 Task: Create a due date automation when advanced on, 2 days before a card is due add fields with custom field "Resume" set to a number greater than 1 and lower or equal to 10 at 11:00 AM.
Action: Mouse moved to (1041, 79)
Screenshot: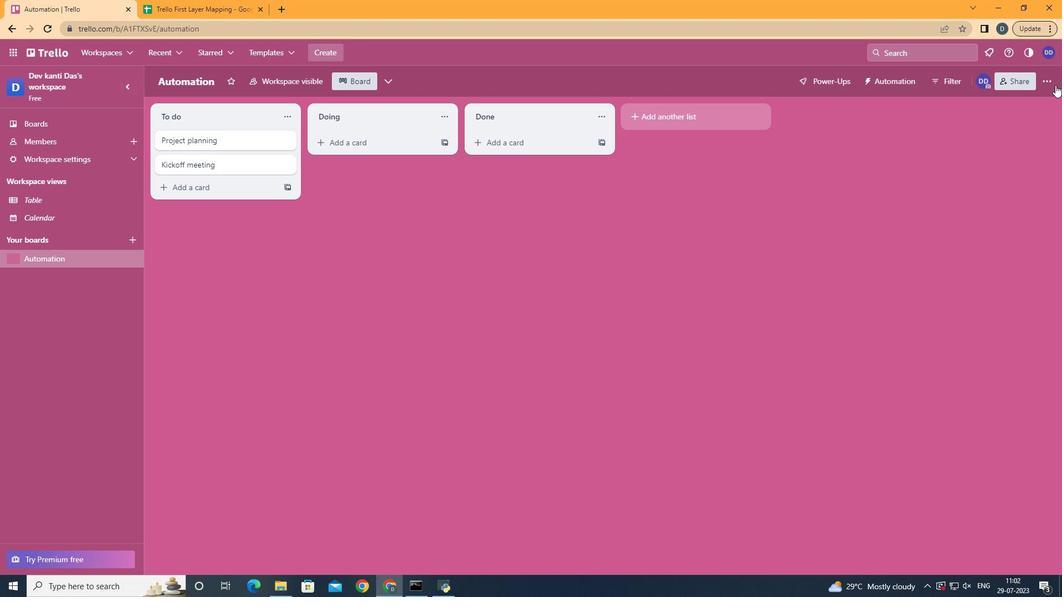 
Action: Mouse pressed left at (1041, 79)
Screenshot: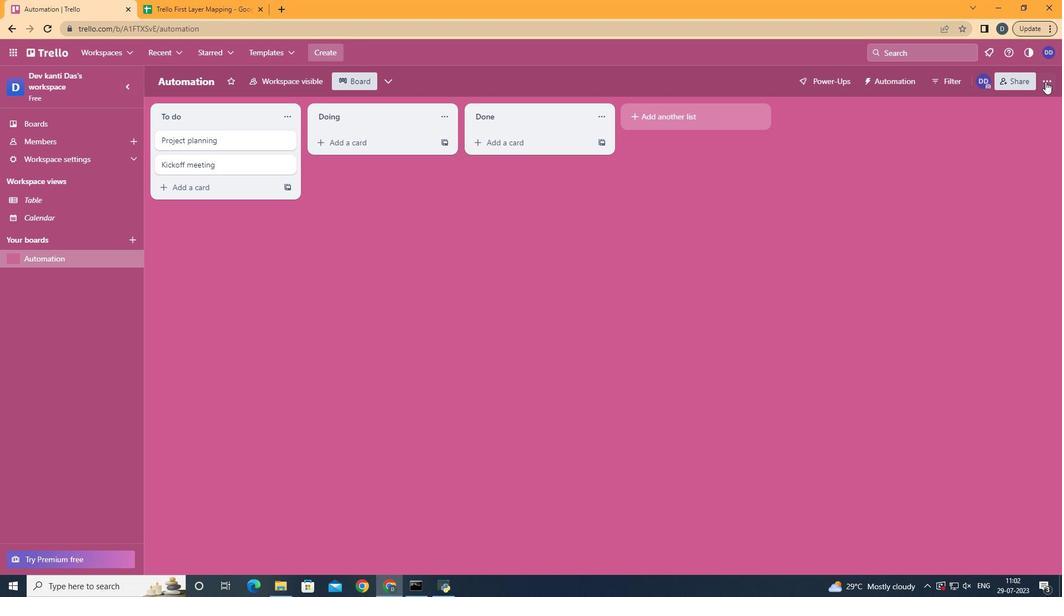 
Action: Mouse moved to (977, 236)
Screenshot: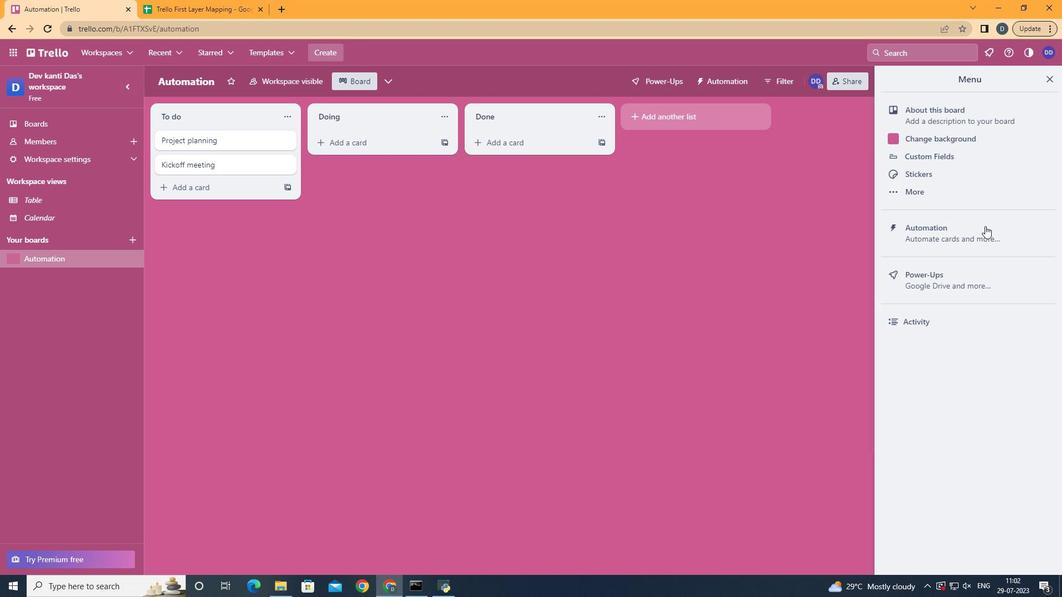 
Action: Mouse pressed left at (977, 236)
Screenshot: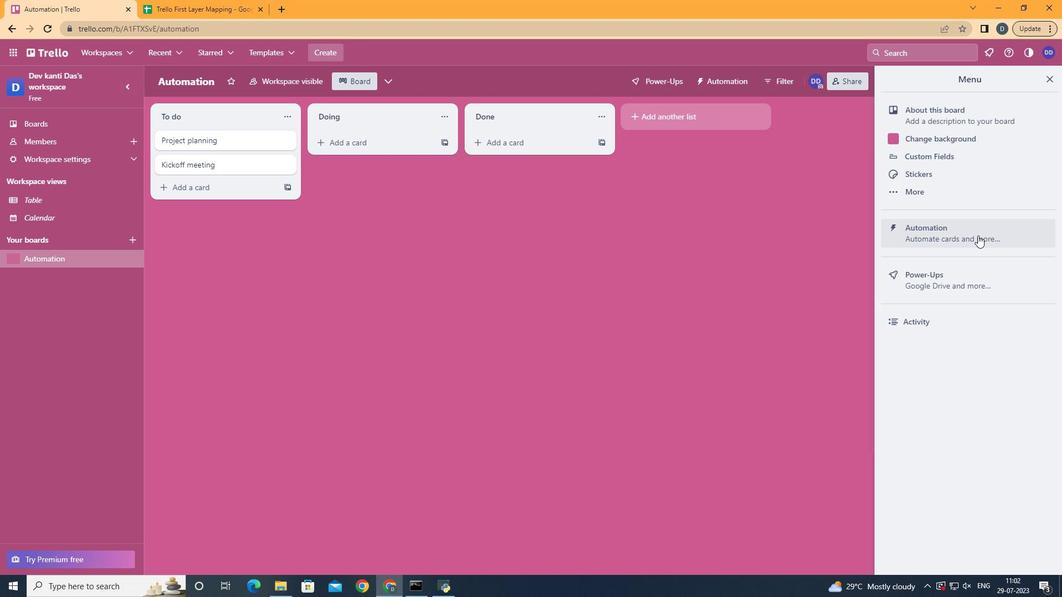 
Action: Mouse moved to (188, 216)
Screenshot: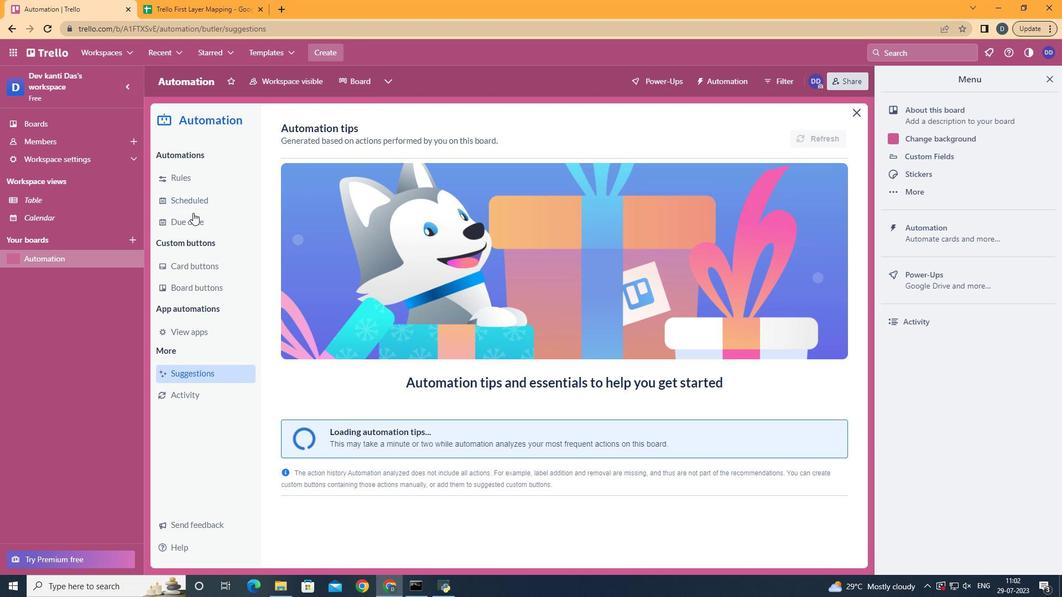 
Action: Mouse pressed left at (188, 216)
Screenshot: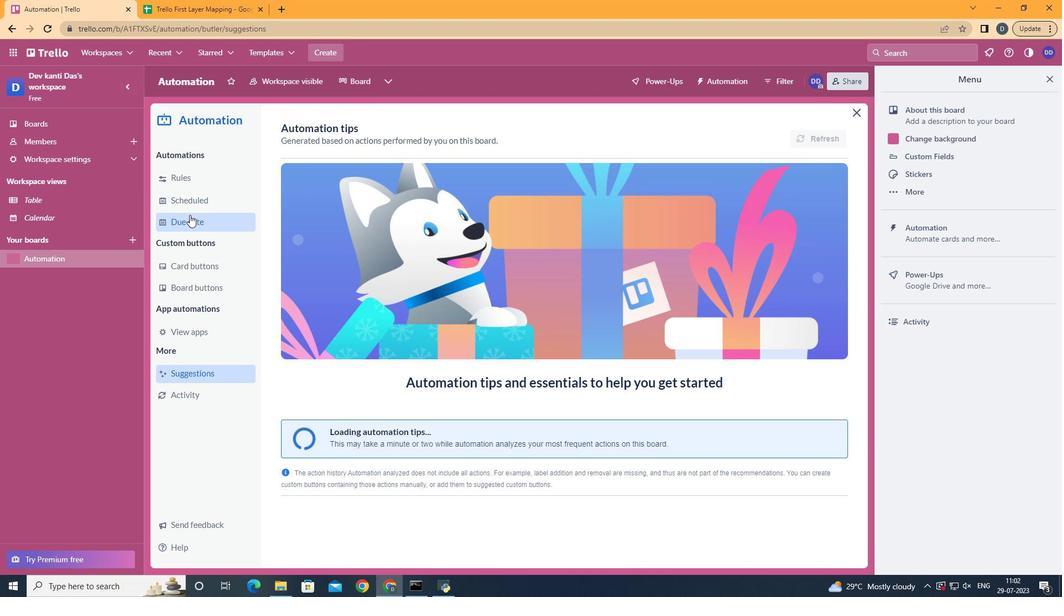 
Action: Mouse moved to (805, 126)
Screenshot: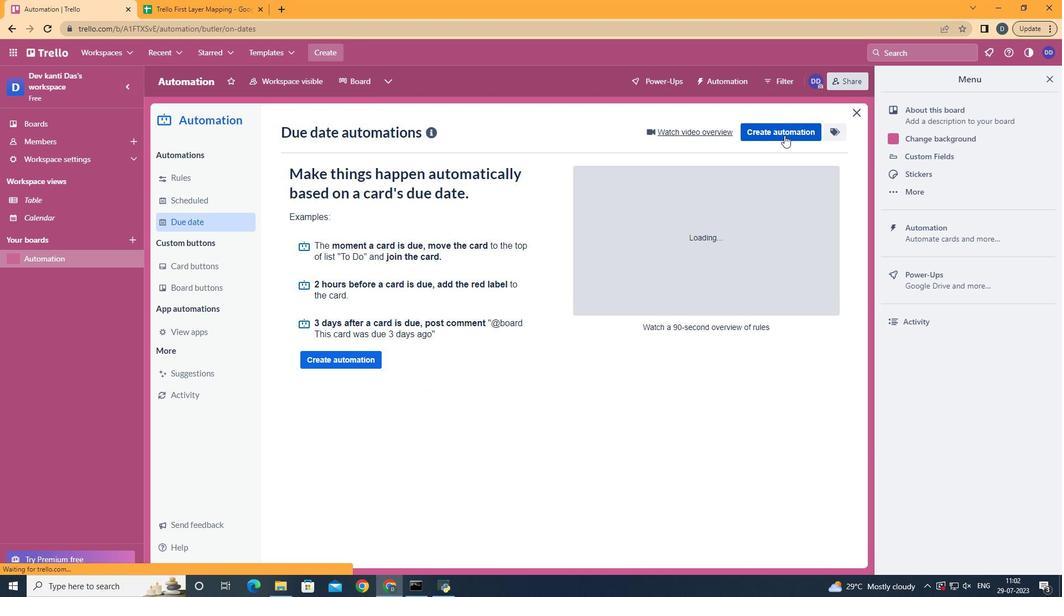 
Action: Mouse pressed left at (805, 126)
Screenshot: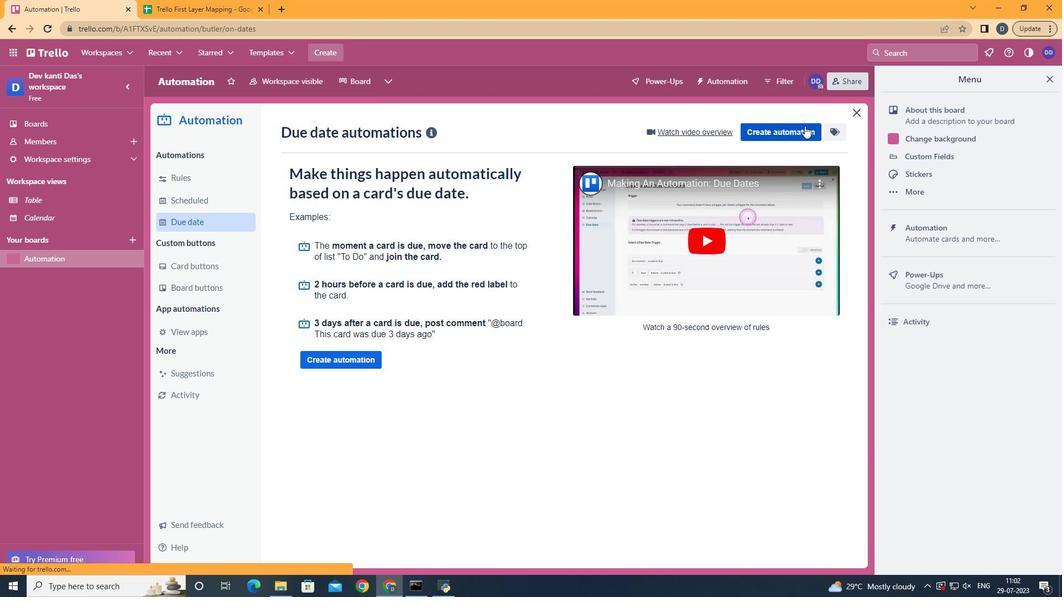 
Action: Mouse moved to (488, 237)
Screenshot: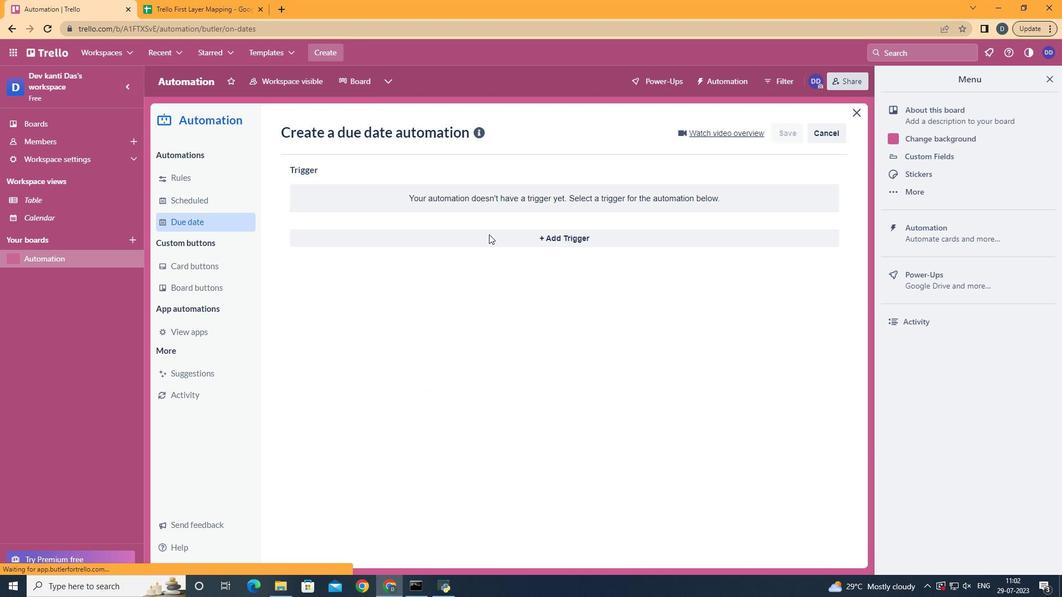 
Action: Mouse pressed left at (488, 237)
Screenshot: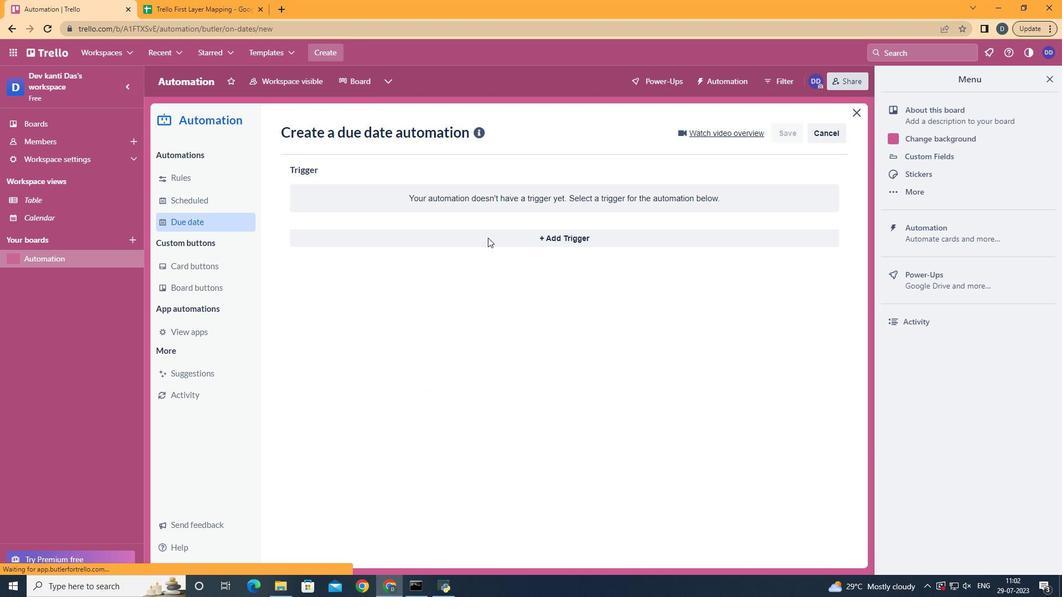 
Action: Mouse moved to (433, 407)
Screenshot: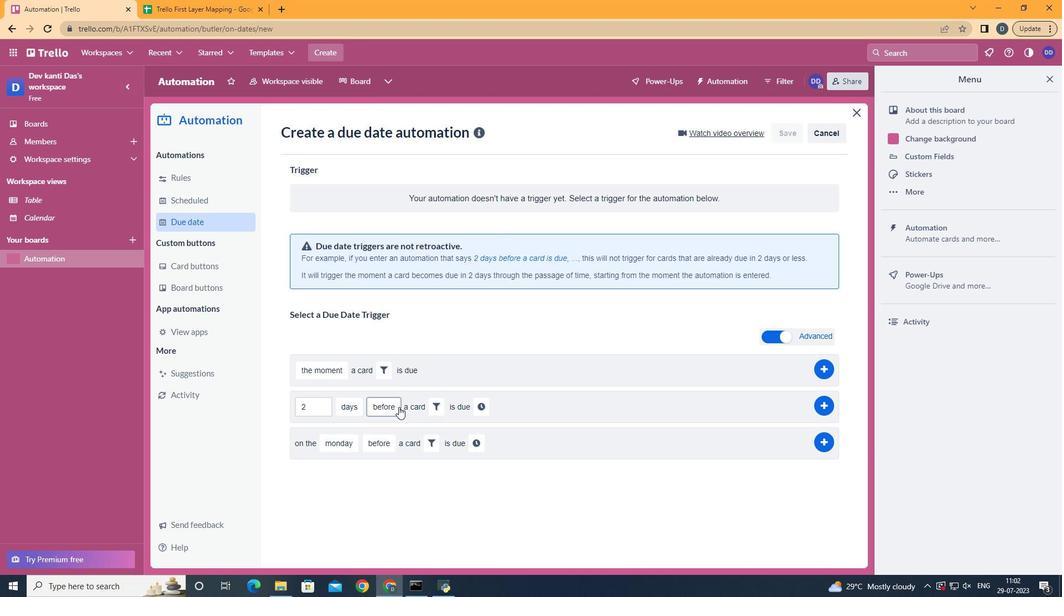 
Action: Mouse pressed left at (433, 407)
Screenshot: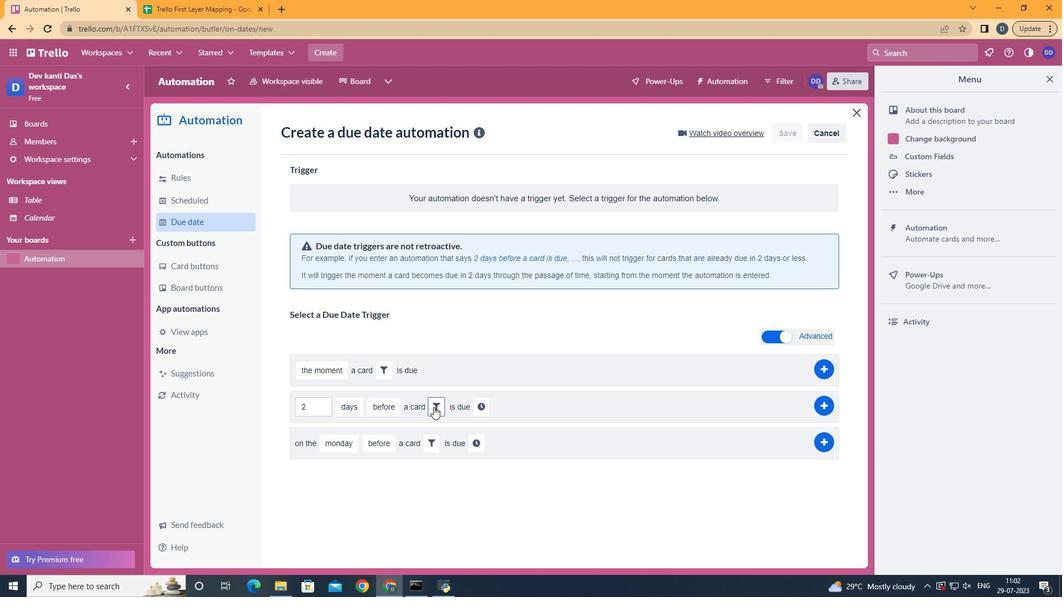 
Action: Mouse moved to (619, 447)
Screenshot: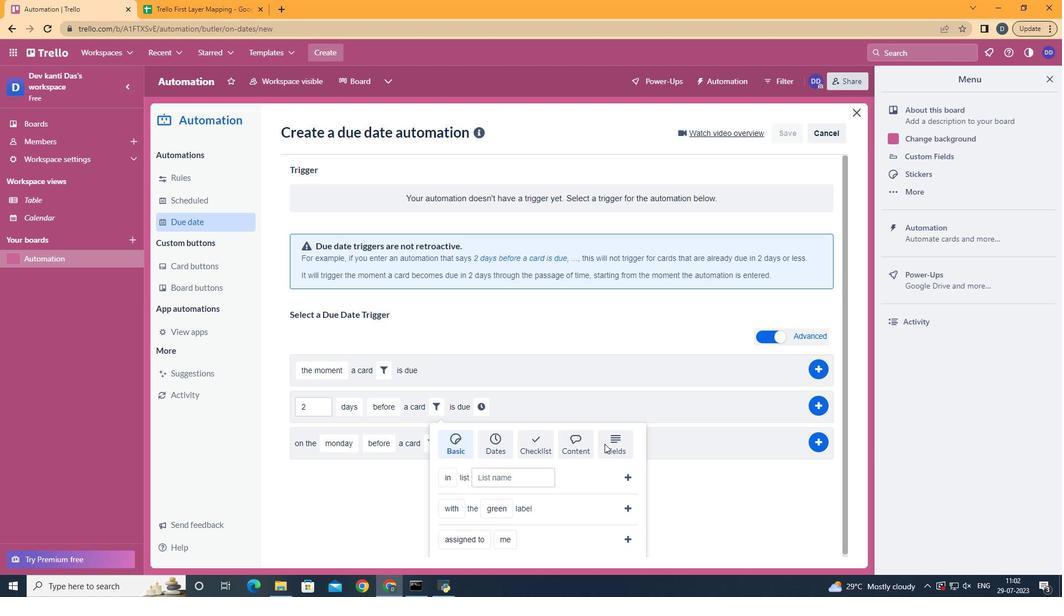 
Action: Mouse pressed left at (619, 447)
Screenshot: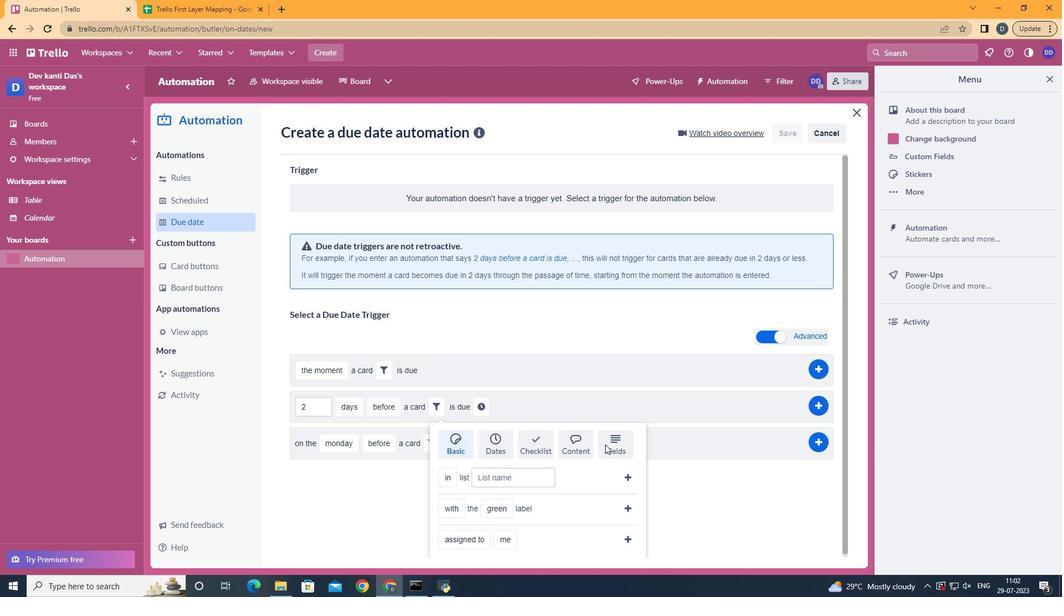 
Action: Mouse moved to (620, 447)
Screenshot: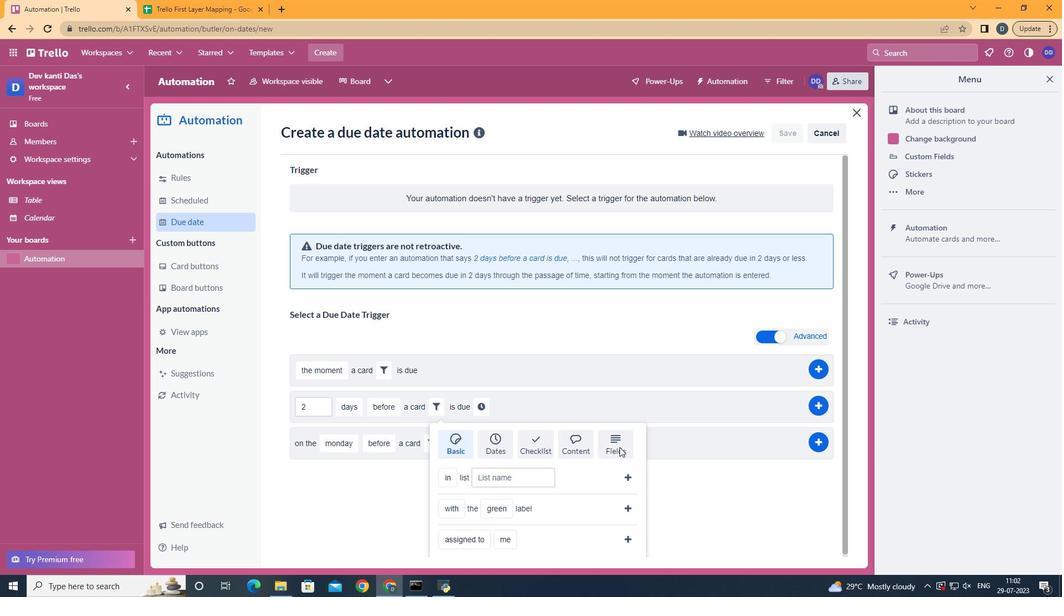 
Action: Mouse scrolled (620, 447) with delta (0, 0)
Screenshot: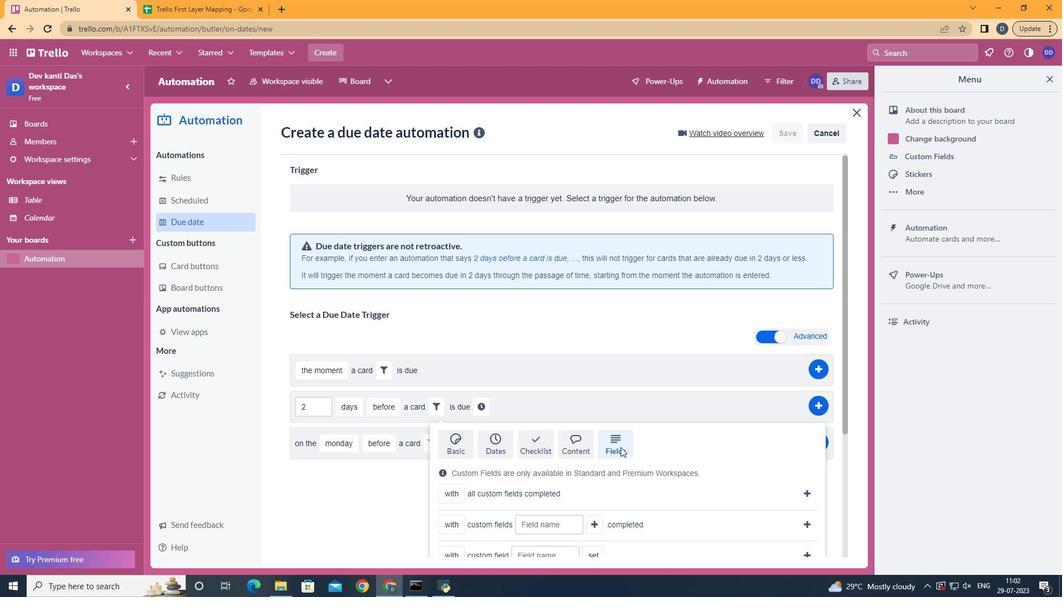 
Action: Mouse scrolled (620, 447) with delta (0, 0)
Screenshot: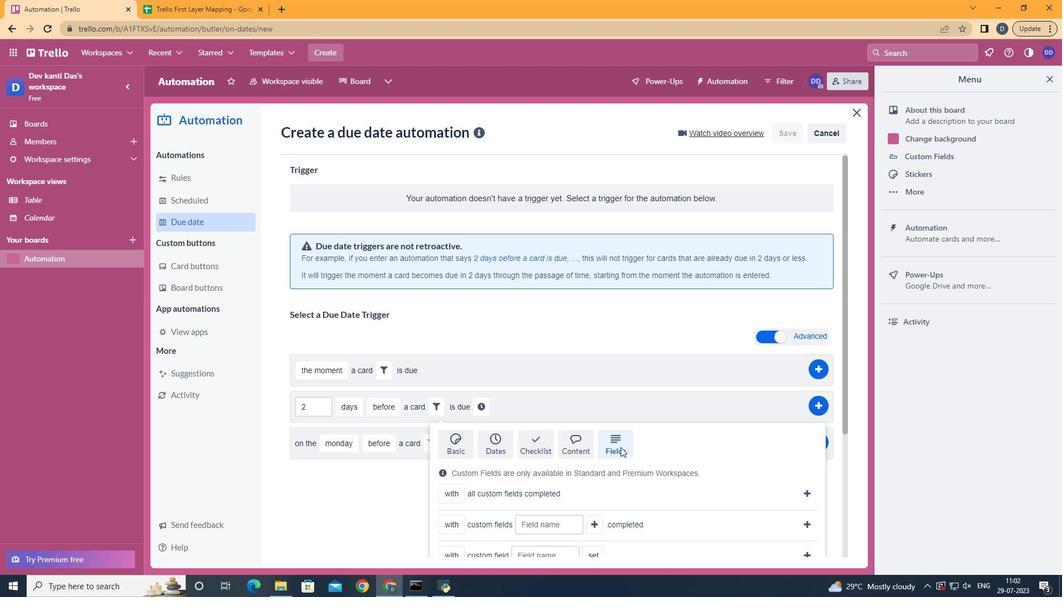 
Action: Mouse scrolled (620, 447) with delta (0, 0)
Screenshot: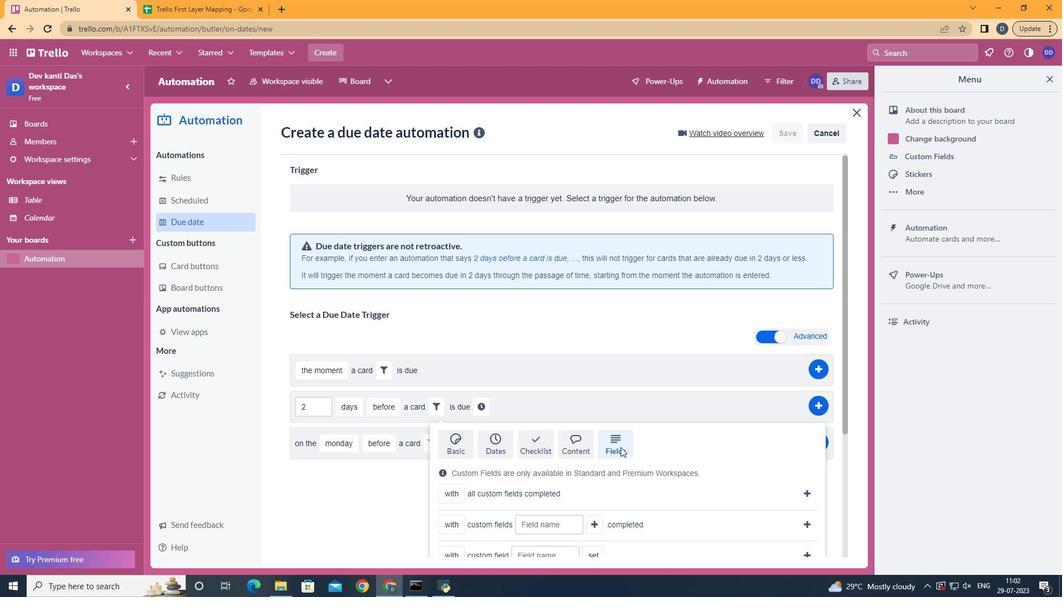 
Action: Mouse scrolled (620, 447) with delta (0, 0)
Screenshot: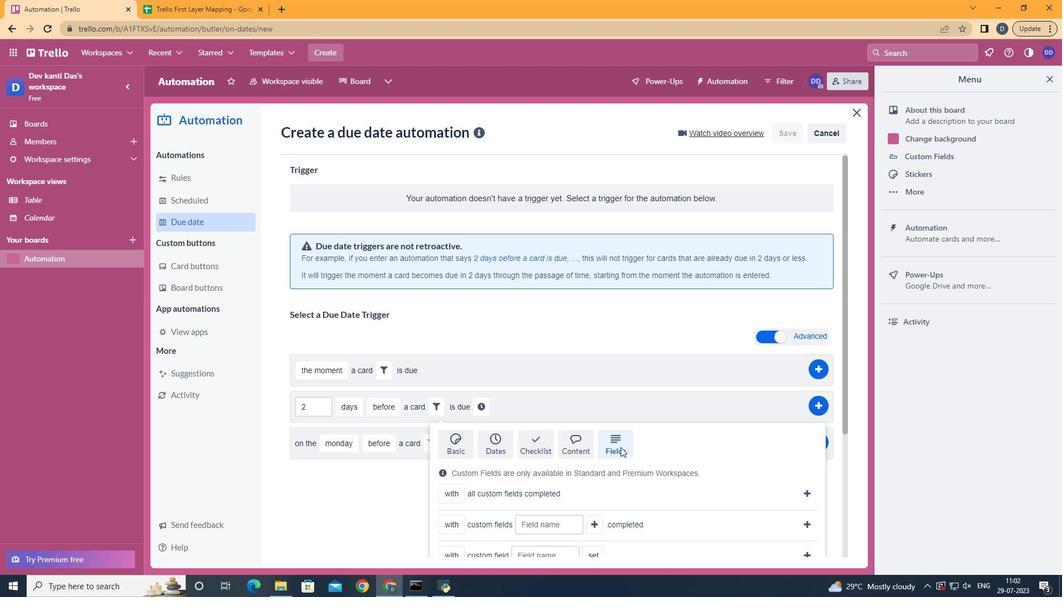 
Action: Mouse scrolled (620, 447) with delta (0, 0)
Screenshot: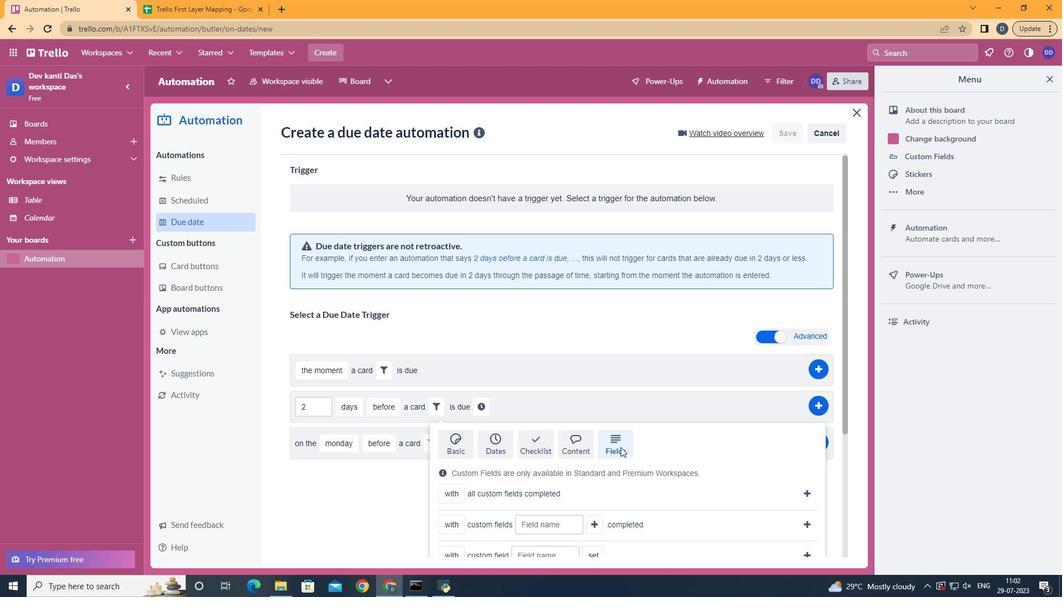 
Action: Mouse scrolled (620, 447) with delta (0, 0)
Screenshot: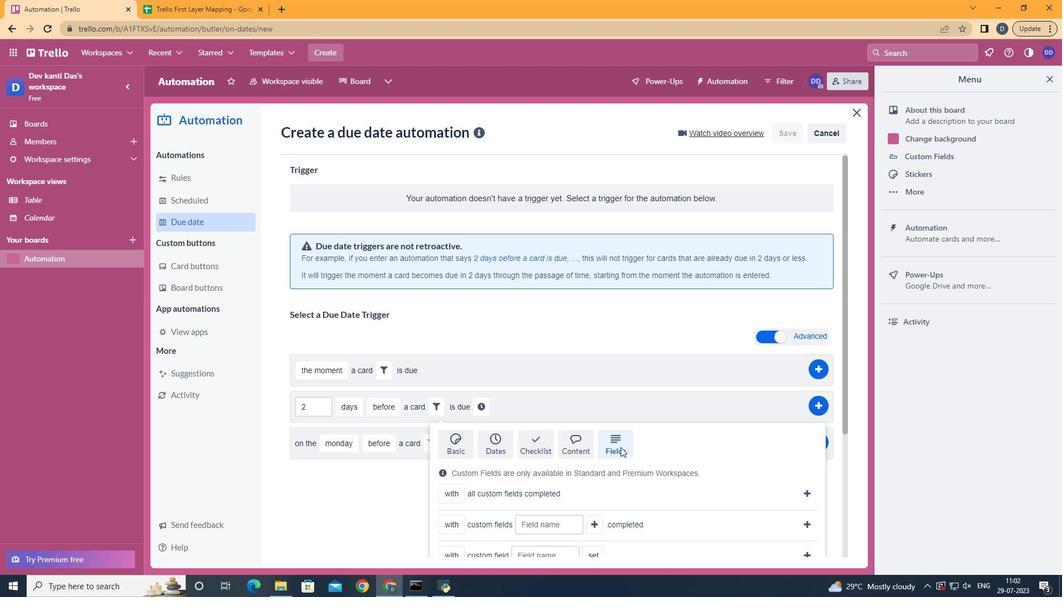 
Action: Mouse moved to (455, 493)
Screenshot: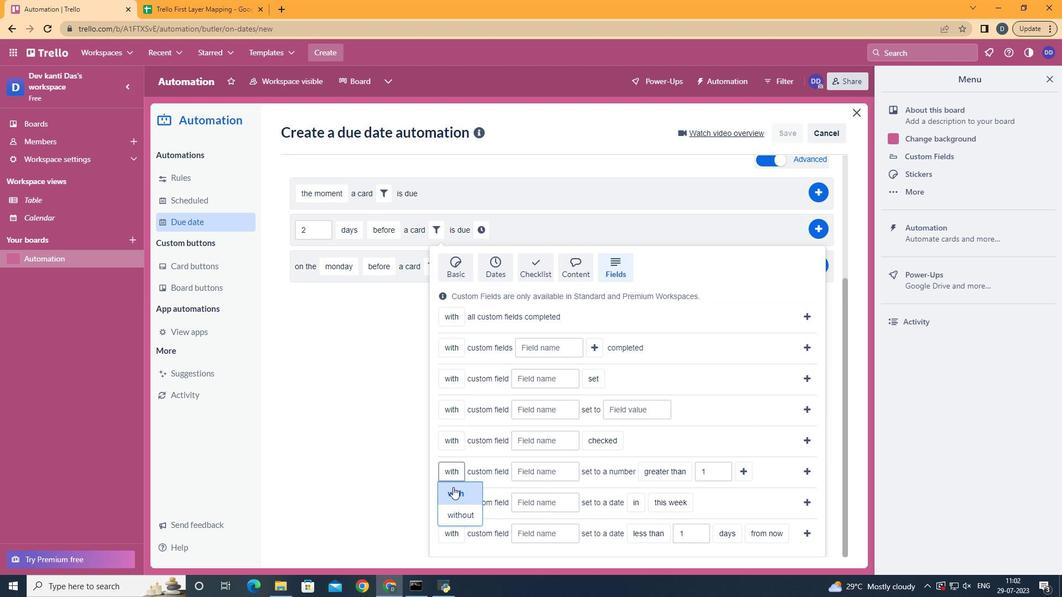 
Action: Mouse pressed left at (455, 493)
Screenshot: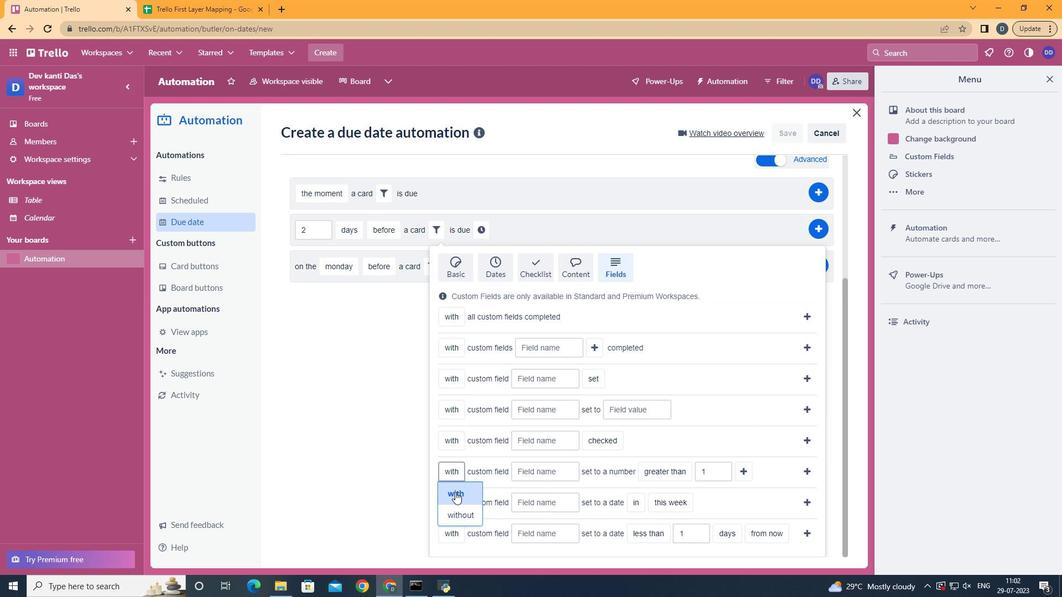 
Action: Mouse moved to (547, 474)
Screenshot: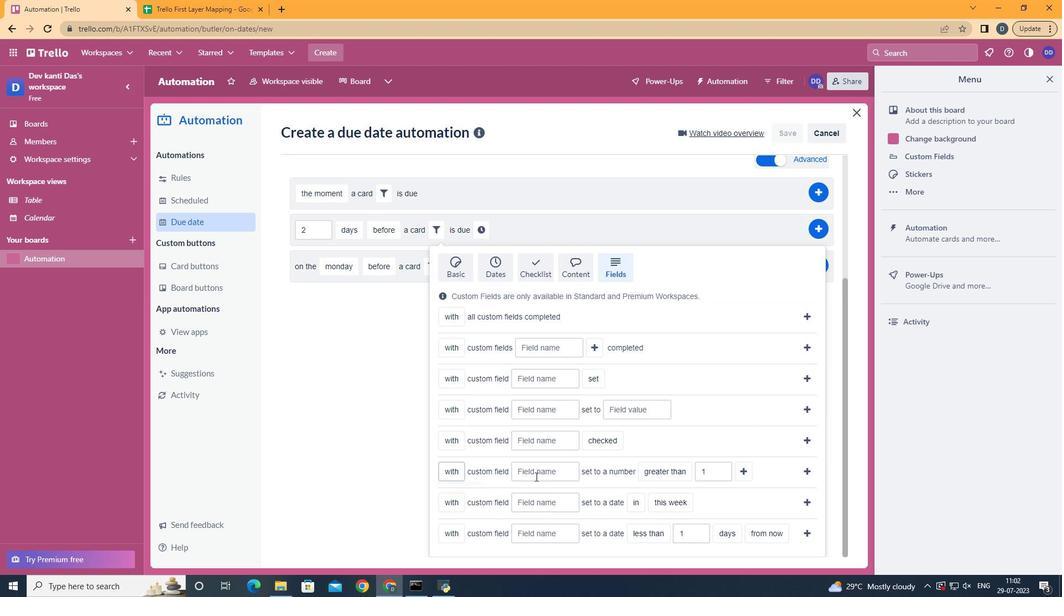 
Action: Mouse pressed left at (547, 474)
Screenshot: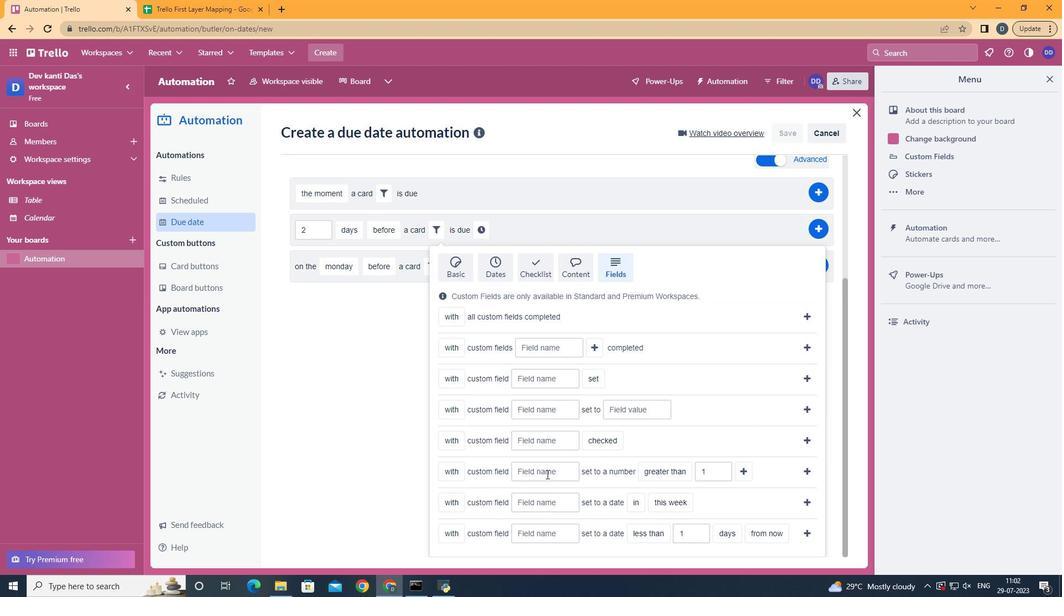 
Action: Key pressed <Key.shift>Resume
Screenshot: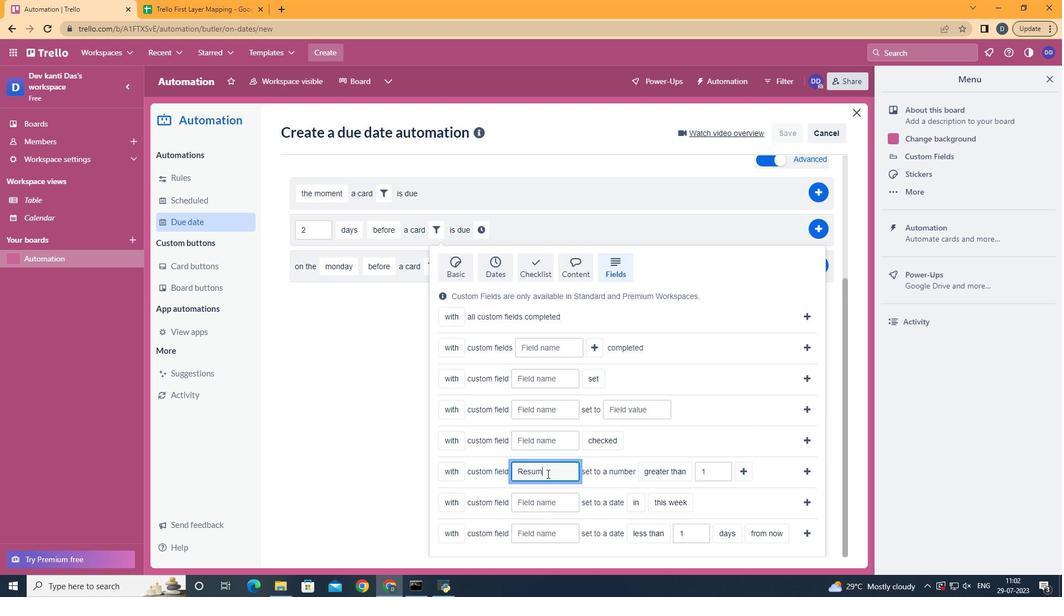 
Action: Mouse moved to (683, 384)
Screenshot: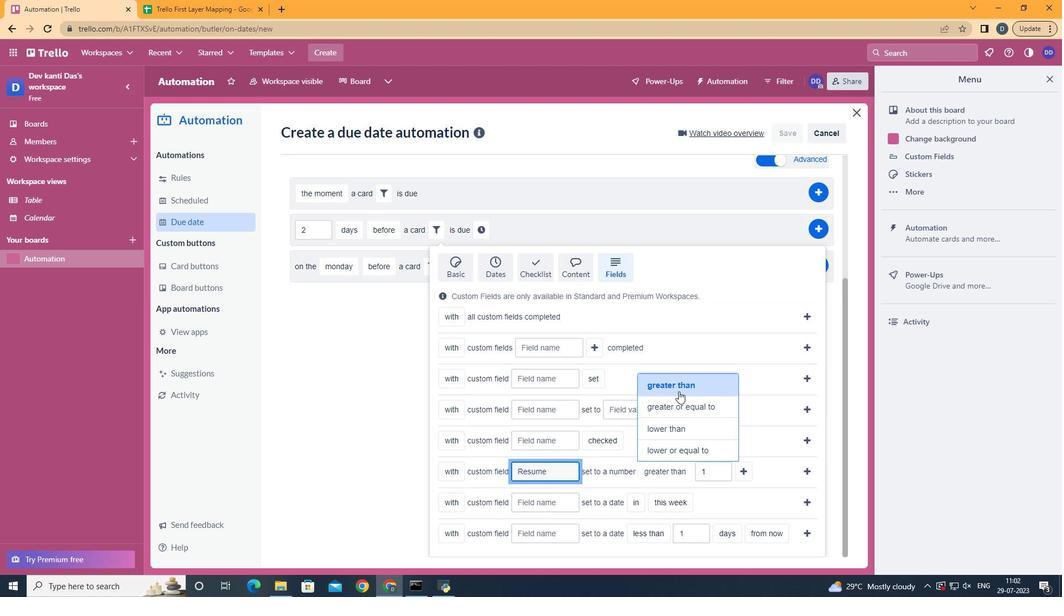 
Action: Mouse pressed left at (683, 384)
Screenshot: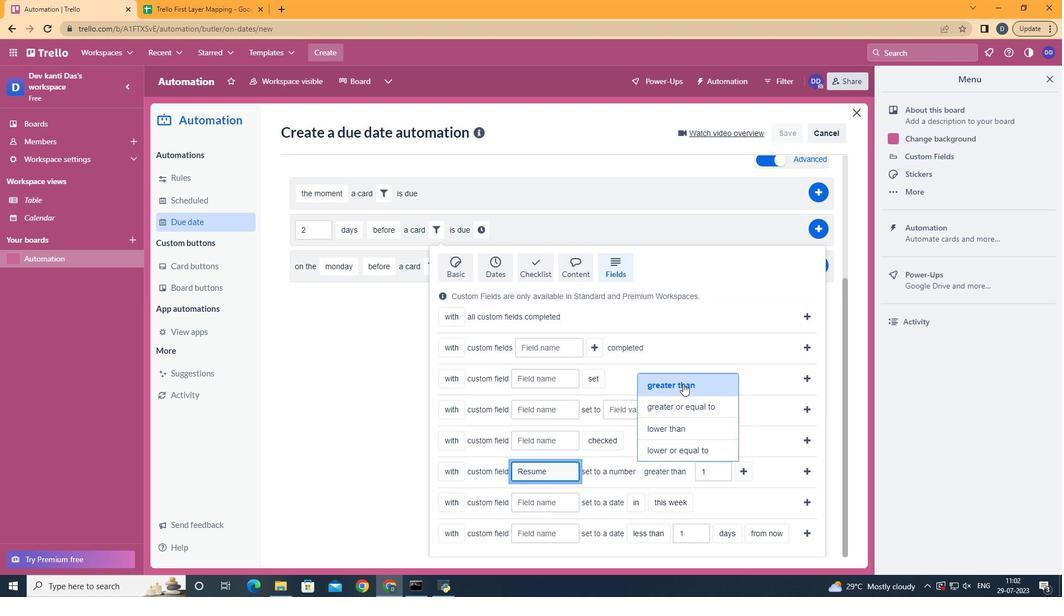 
Action: Mouse moved to (745, 477)
Screenshot: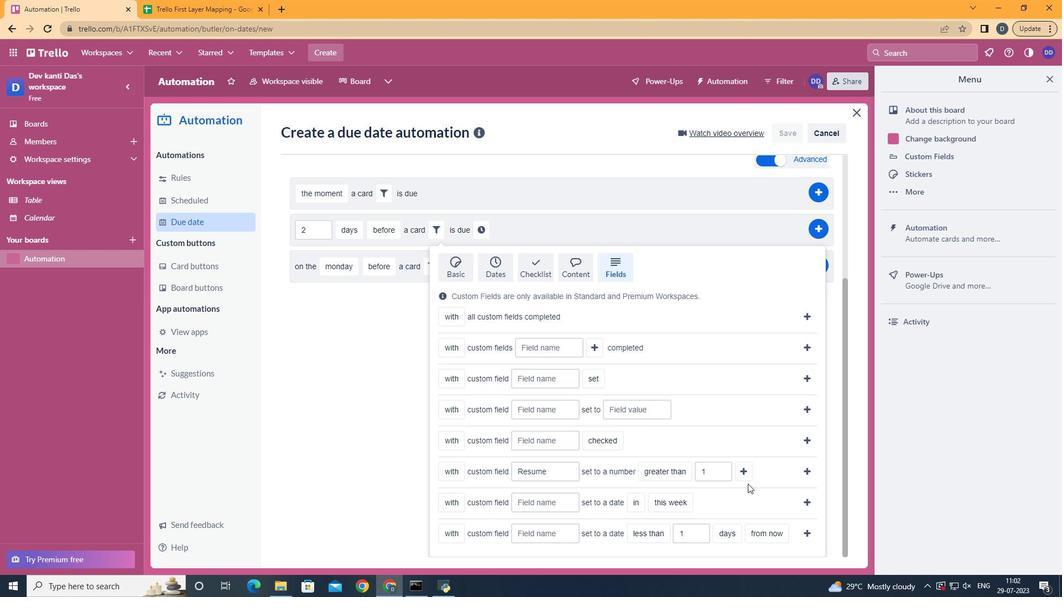 
Action: Mouse pressed left at (745, 477)
Screenshot: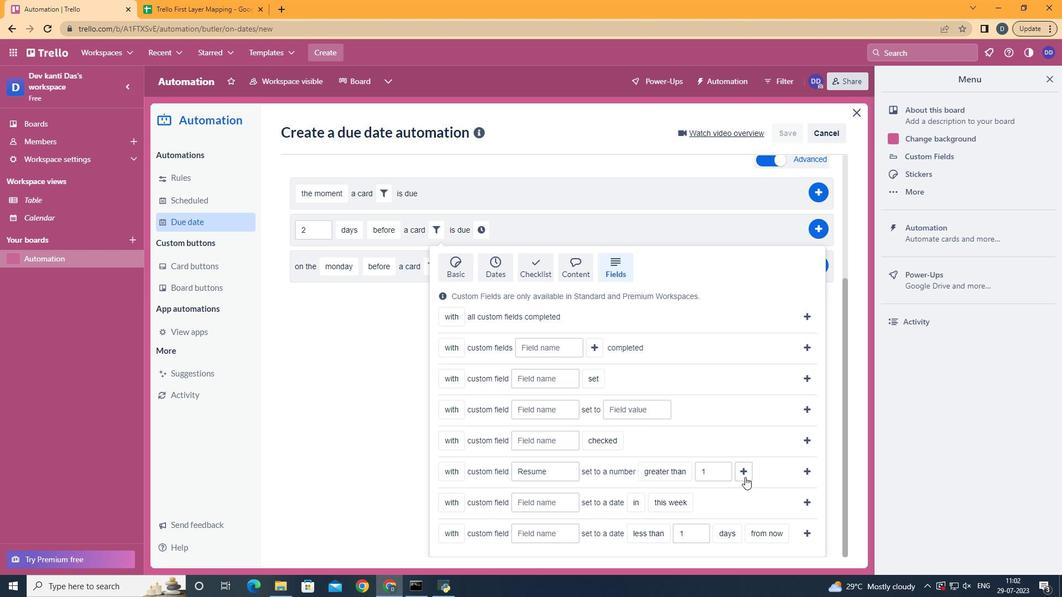 
Action: Mouse moved to (515, 434)
Screenshot: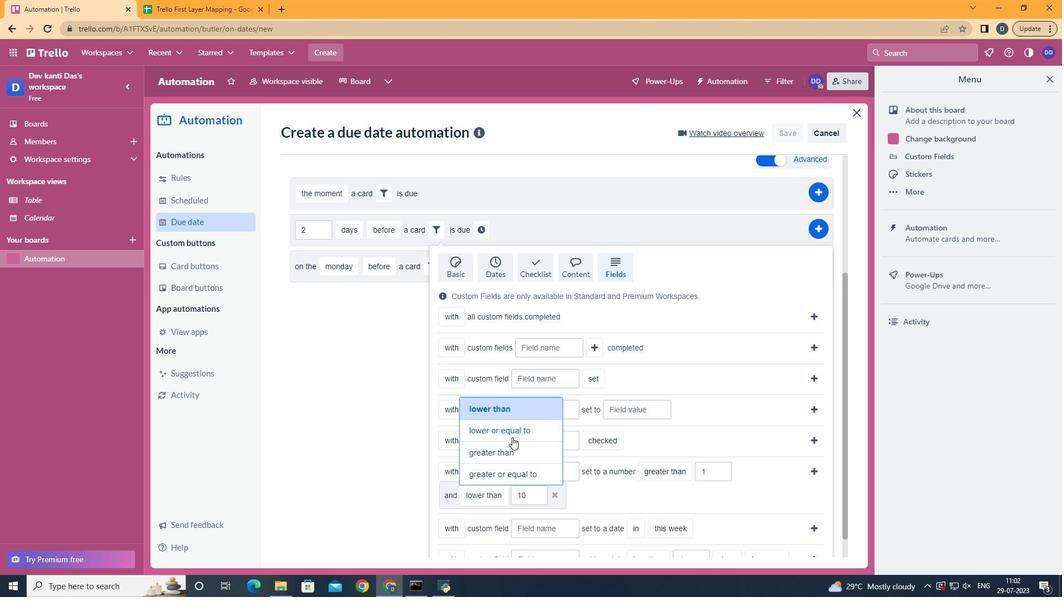 
Action: Mouse pressed left at (515, 434)
Screenshot: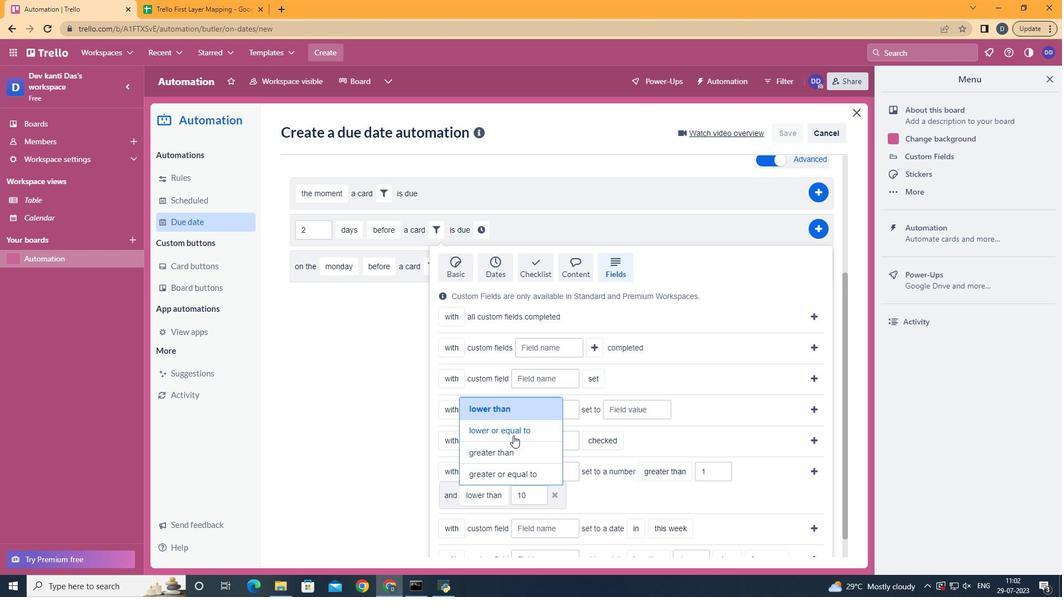 
Action: Mouse moved to (813, 468)
Screenshot: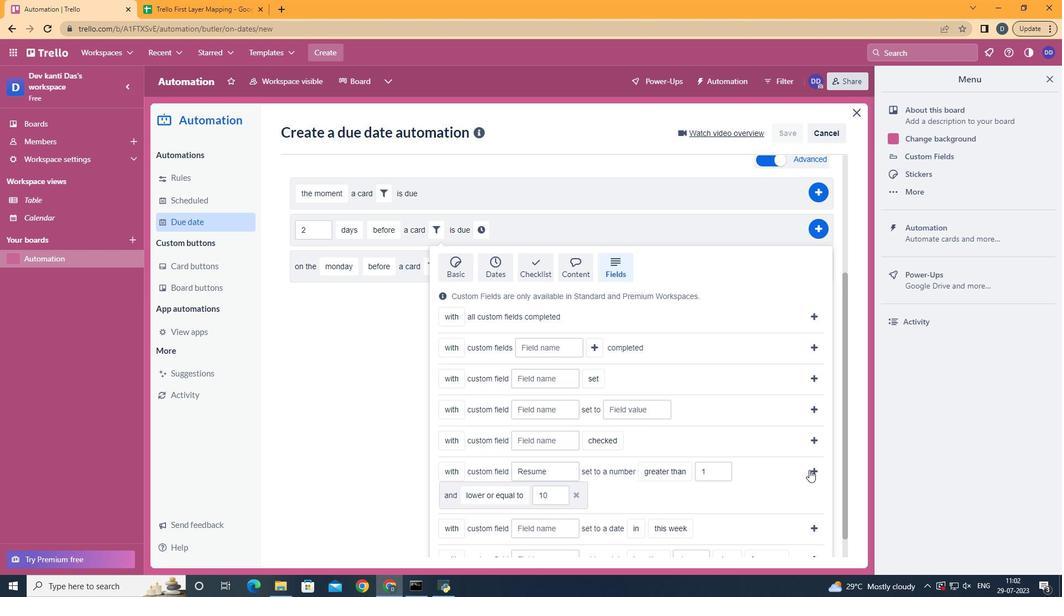 
Action: Mouse pressed left at (813, 468)
Screenshot: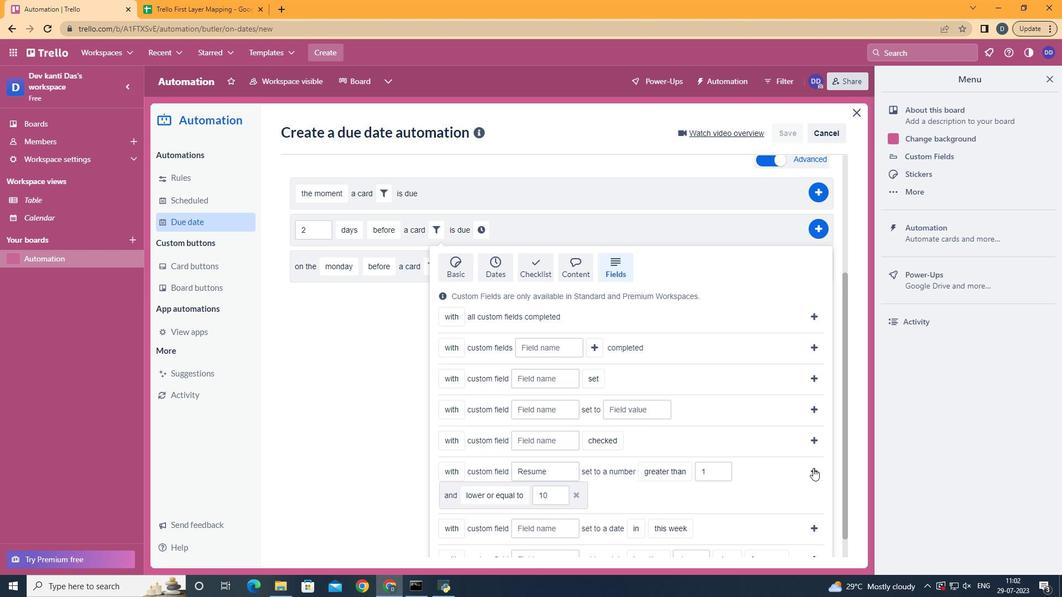 
Action: Mouse moved to (795, 406)
Screenshot: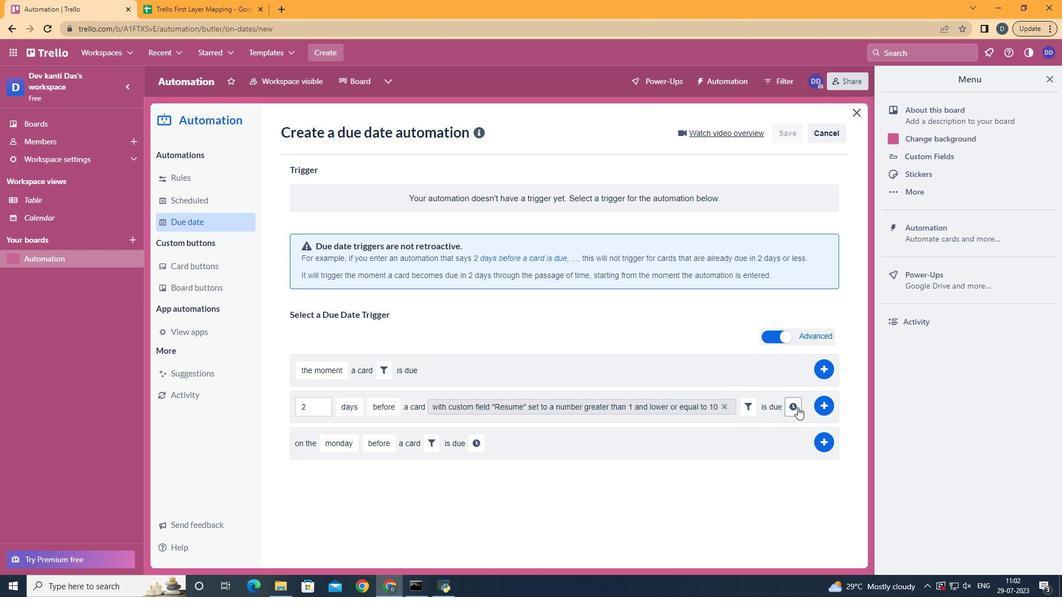 
Action: Mouse pressed left at (795, 406)
Screenshot: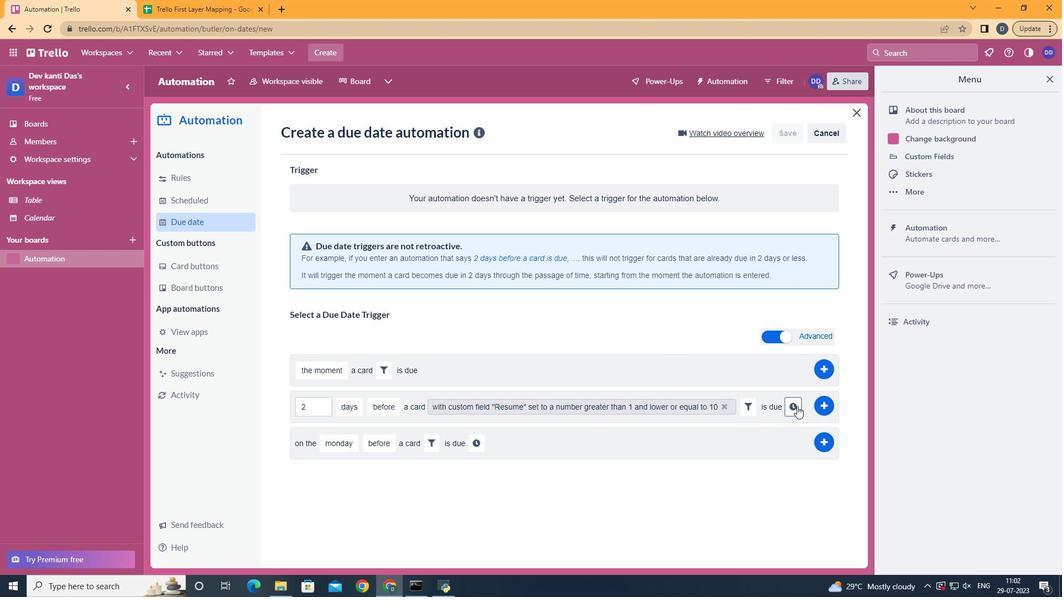 
Action: Mouse moved to (375, 431)
Screenshot: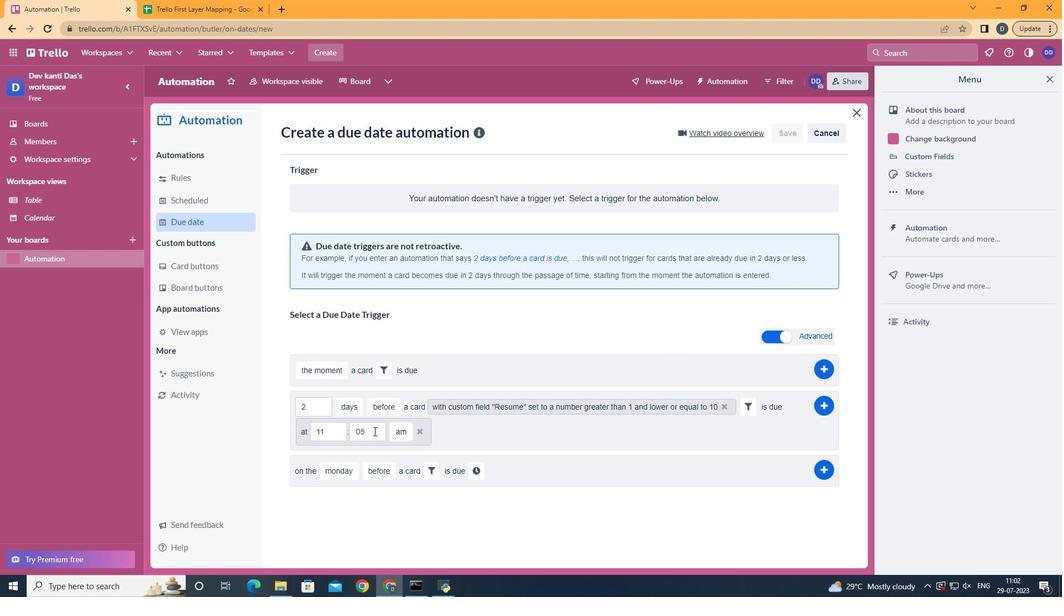 
Action: Mouse pressed left at (375, 431)
Screenshot: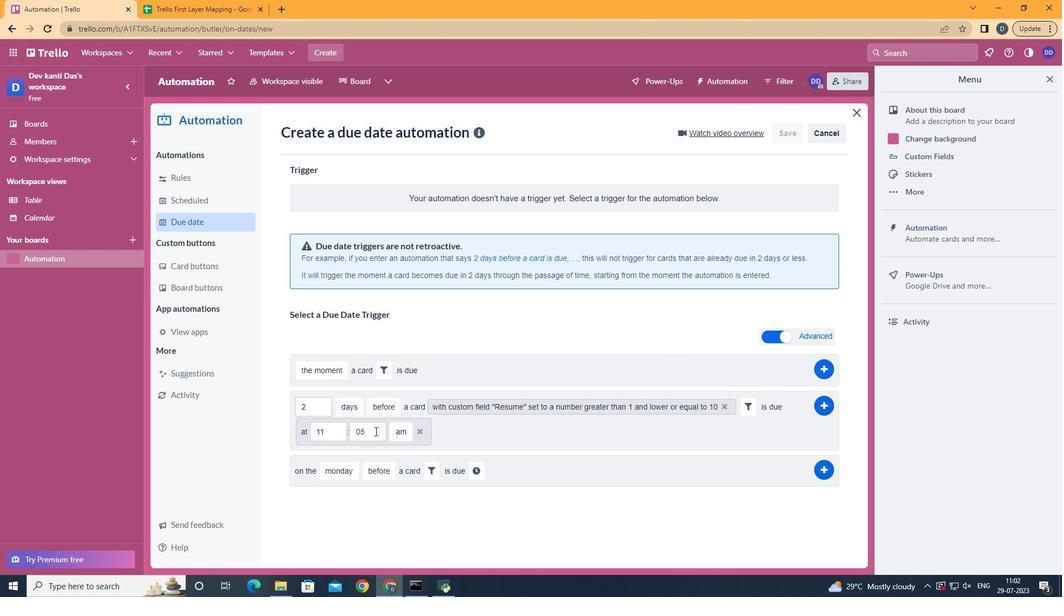 
Action: Key pressed <Key.backspace>0
Screenshot: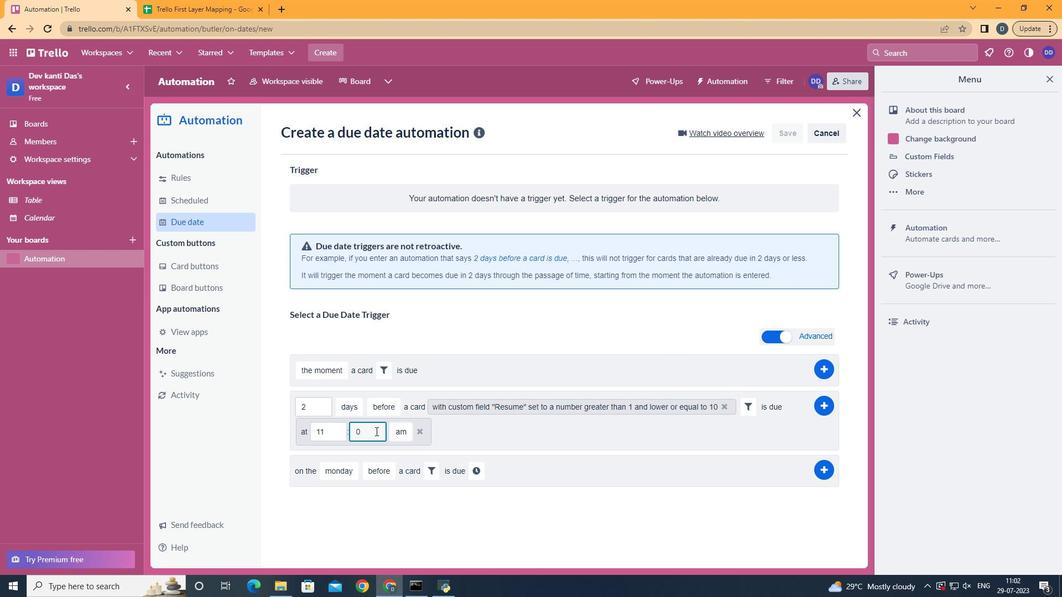 
Action: Mouse moved to (406, 449)
Screenshot: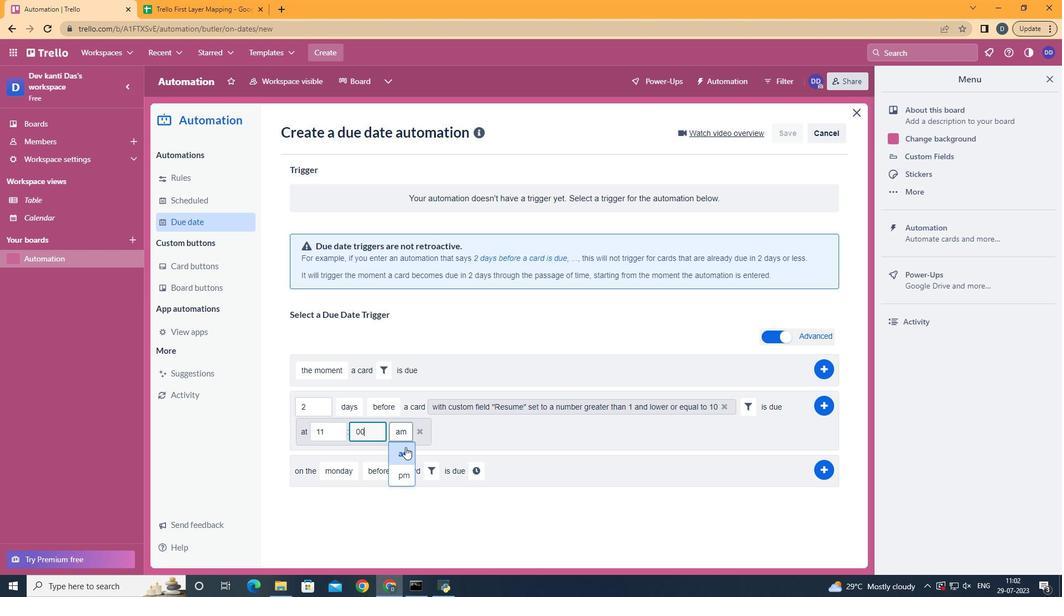 
Action: Mouse pressed left at (406, 449)
Screenshot: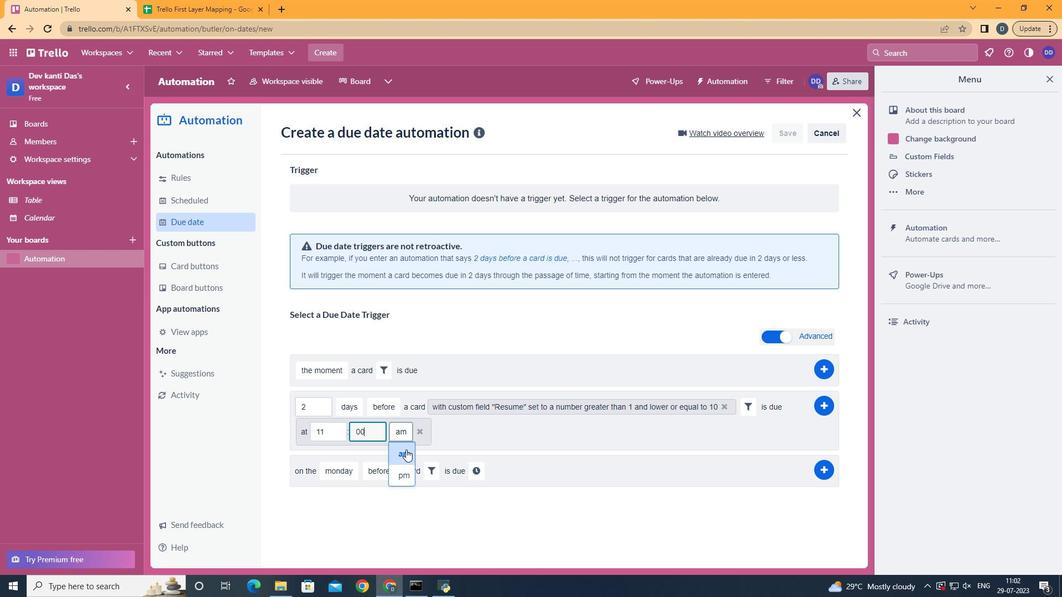 
